 Task: Create a due date automation trigger when advanced on, 2 working days after a card is due add content with a name containing resume at 11:00 AM.
Action: Mouse moved to (972, 73)
Screenshot: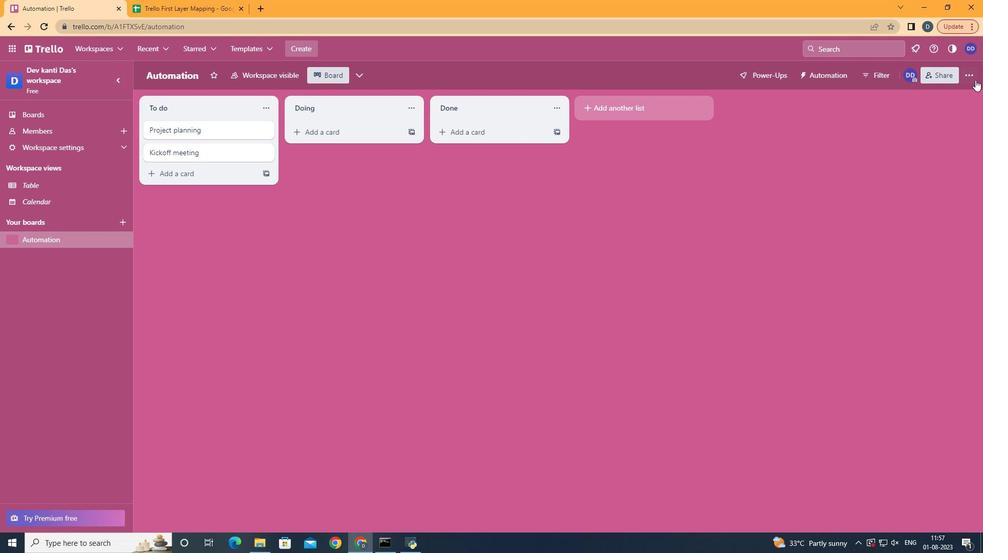 
Action: Mouse pressed left at (972, 73)
Screenshot: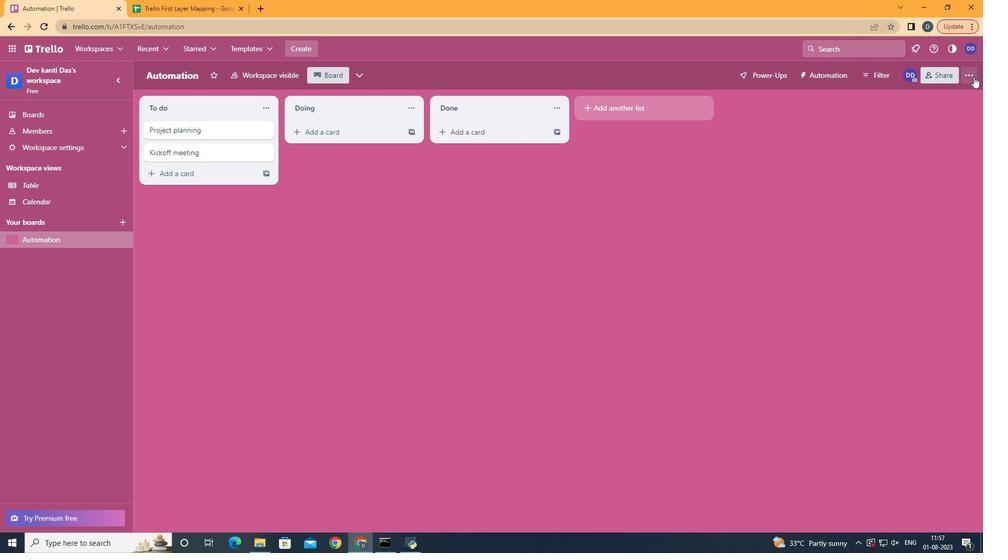 
Action: Mouse moved to (885, 224)
Screenshot: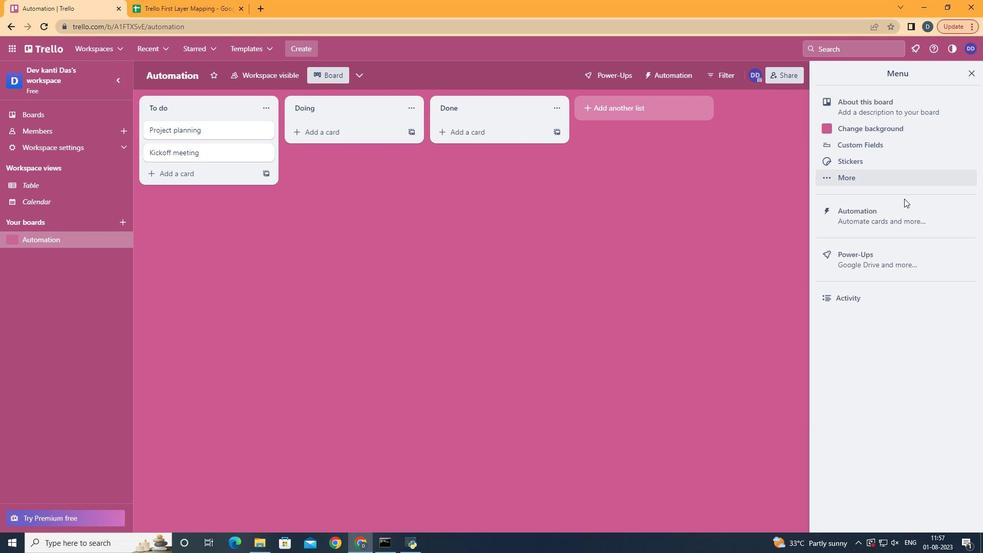 
Action: Mouse pressed left at (885, 224)
Screenshot: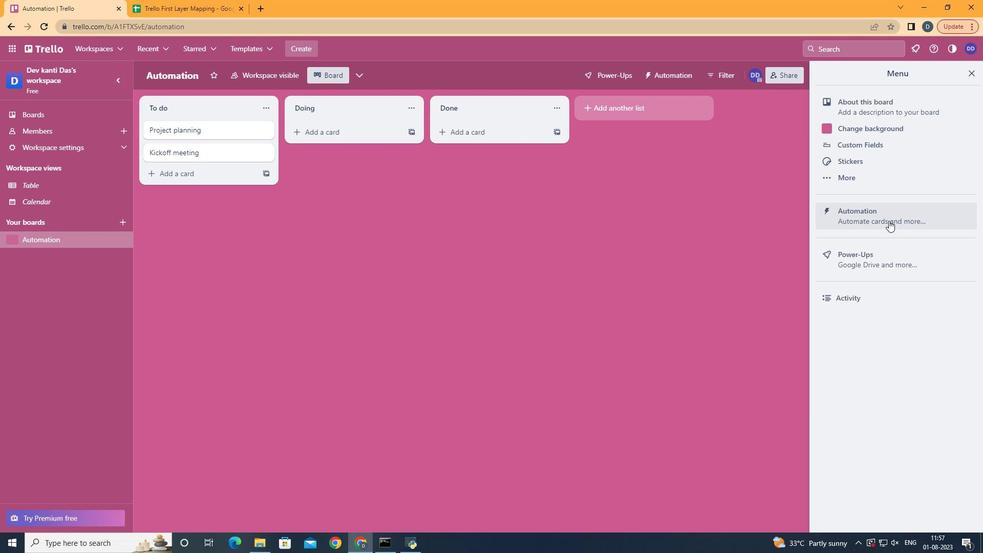 
Action: Mouse moved to (205, 210)
Screenshot: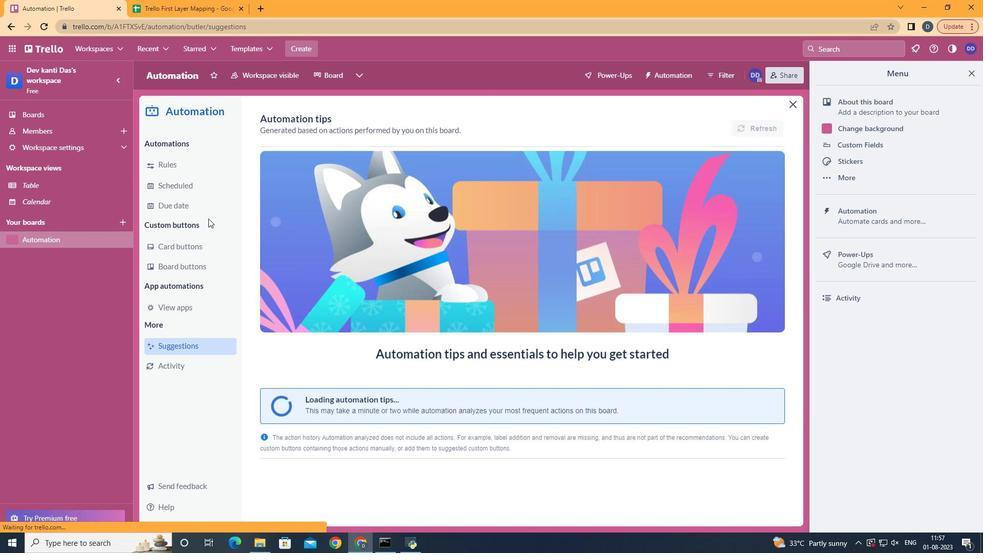 
Action: Mouse pressed left at (205, 210)
Screenshot: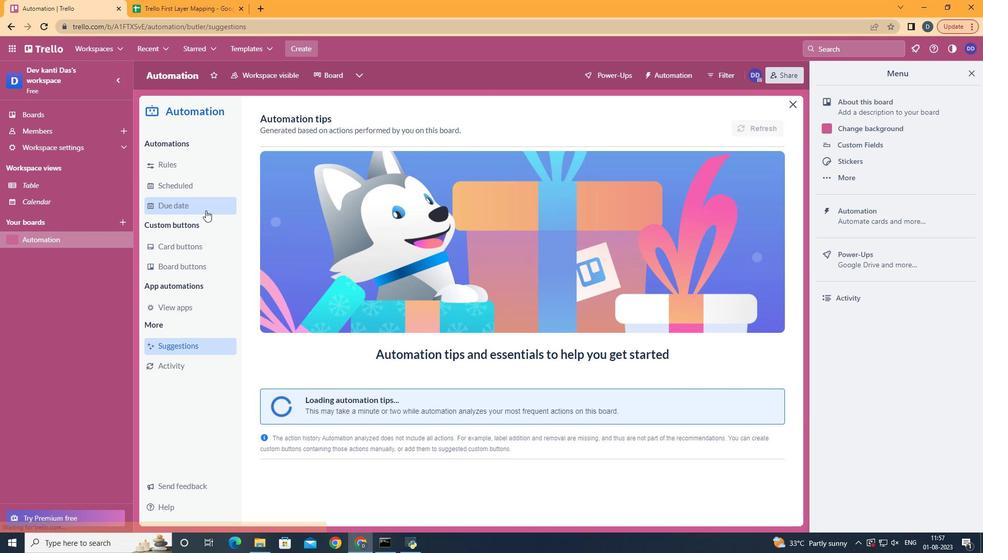 
Action: Mouse moved to (719, 124)
Screenshot: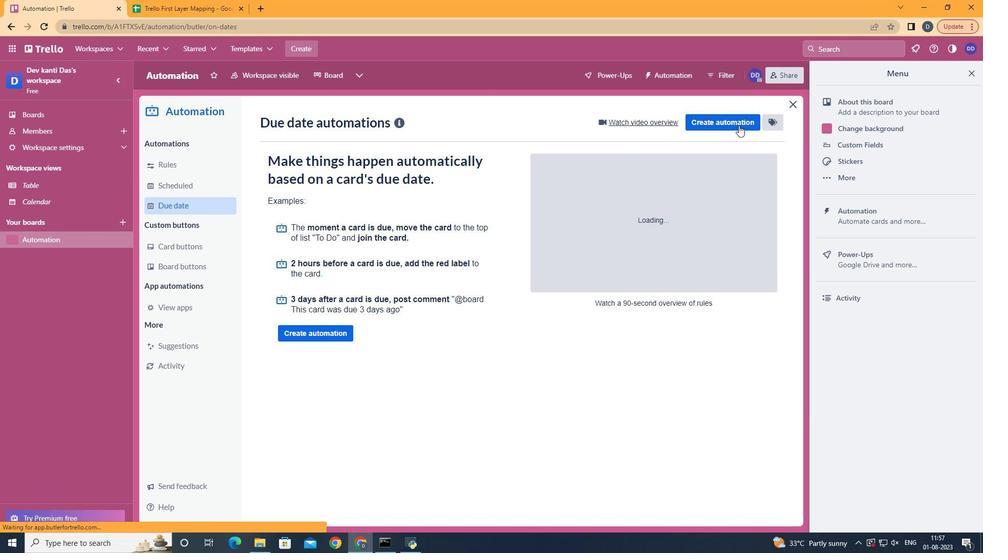 
Action: Mouse pressed left at (719, 124)
Screenshot: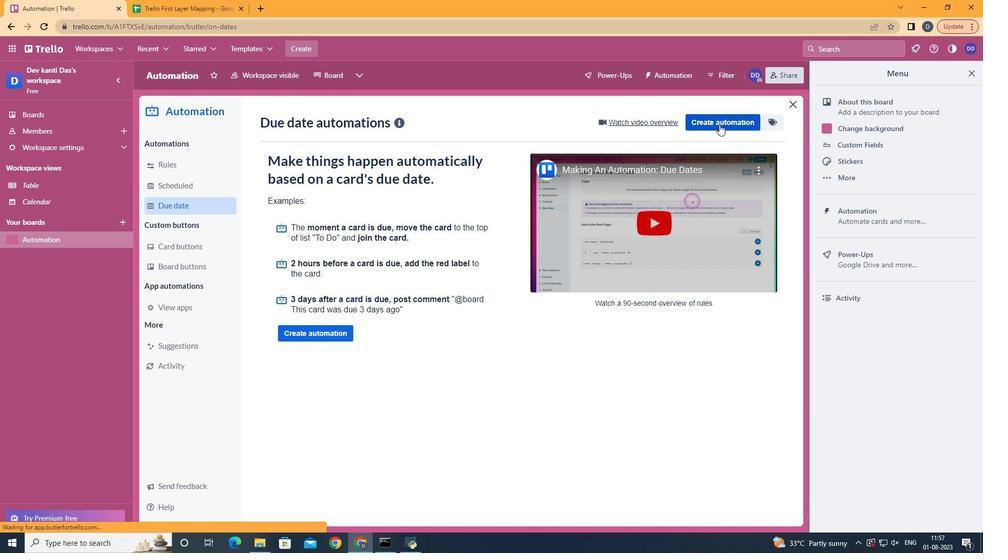
Action: Mouse moved to (620, 223)
Screenshot: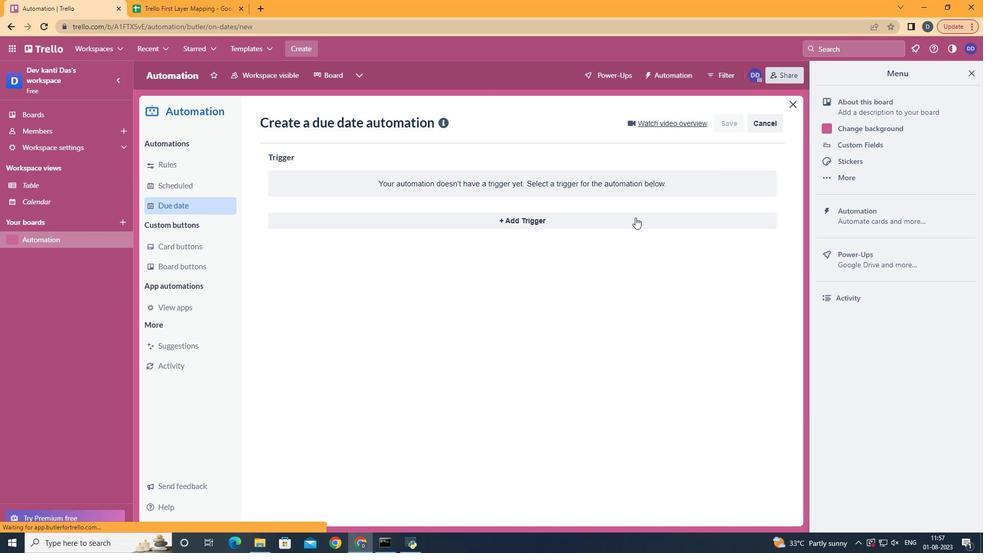 
Action: Mouse pressed left at (620, 223)
Screenshot: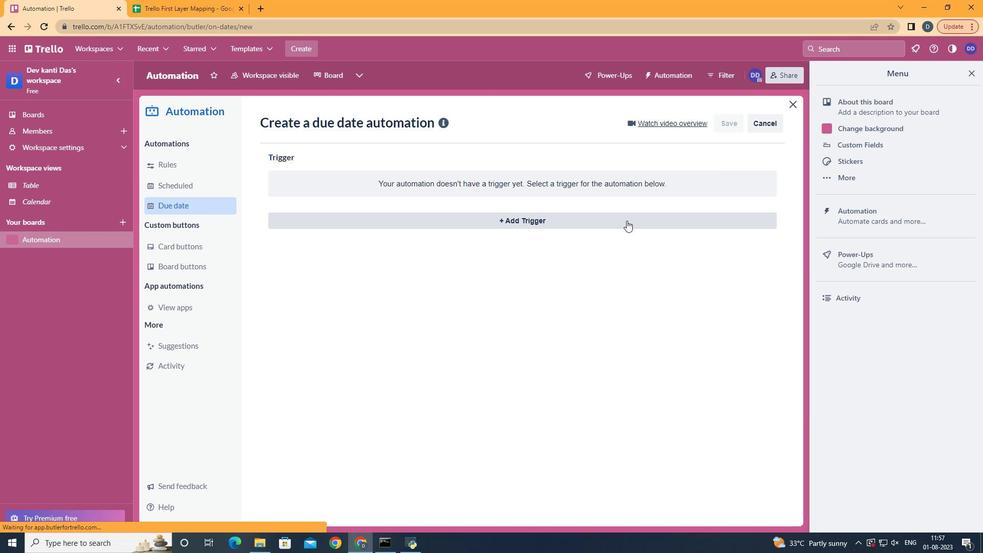 
Action: Mouse moved to (324, 412)
Screenshot: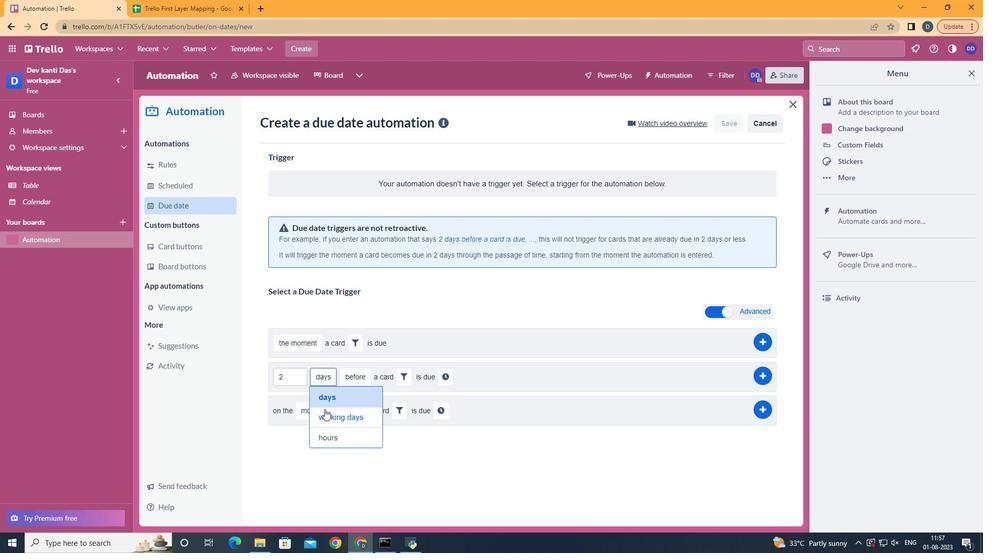 
Action: Mouse pressed left at (324, 412)
Screenshot: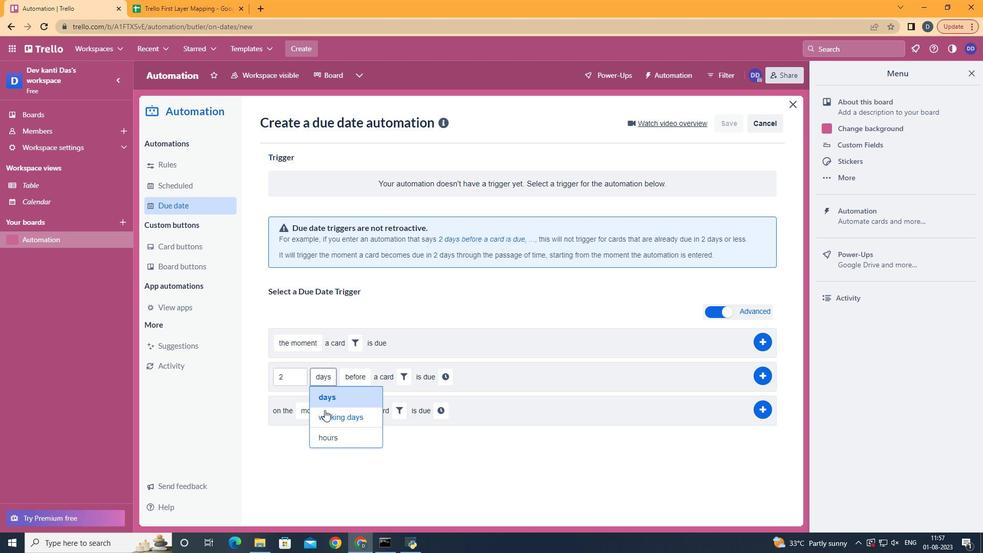 
Action: Mouse moved to (385, 415)
Screenshot: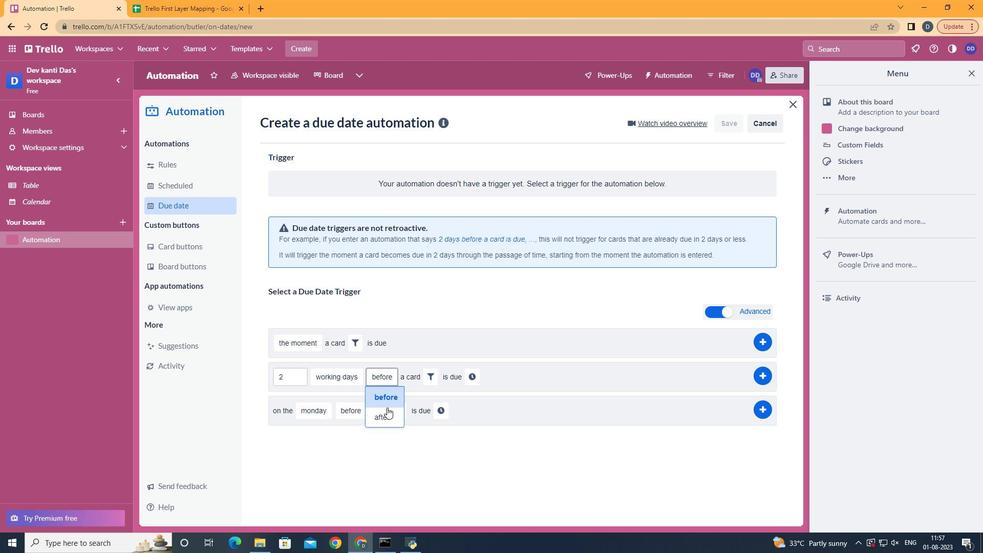 
Action: Mouse pressed left at (385, 415)
Screenshot: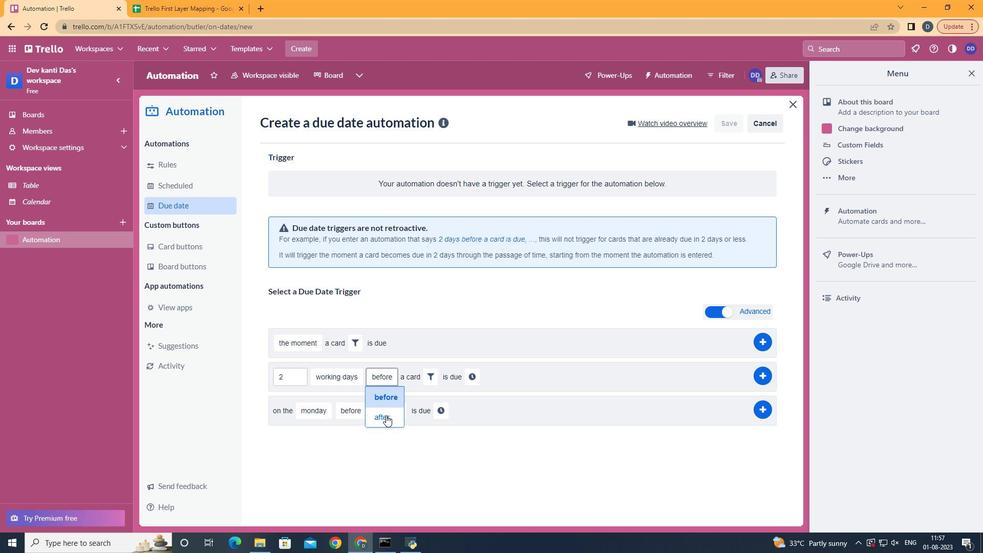 
Action: Mouse moved to (425, 377)
Screenshot: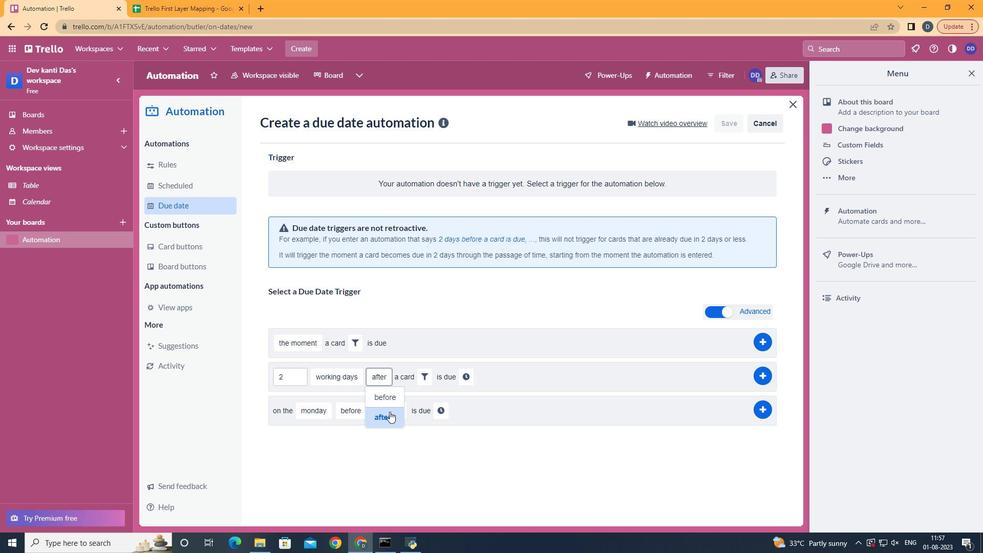 
Action: Mouse pressed left at (425, 377)
Screenshot: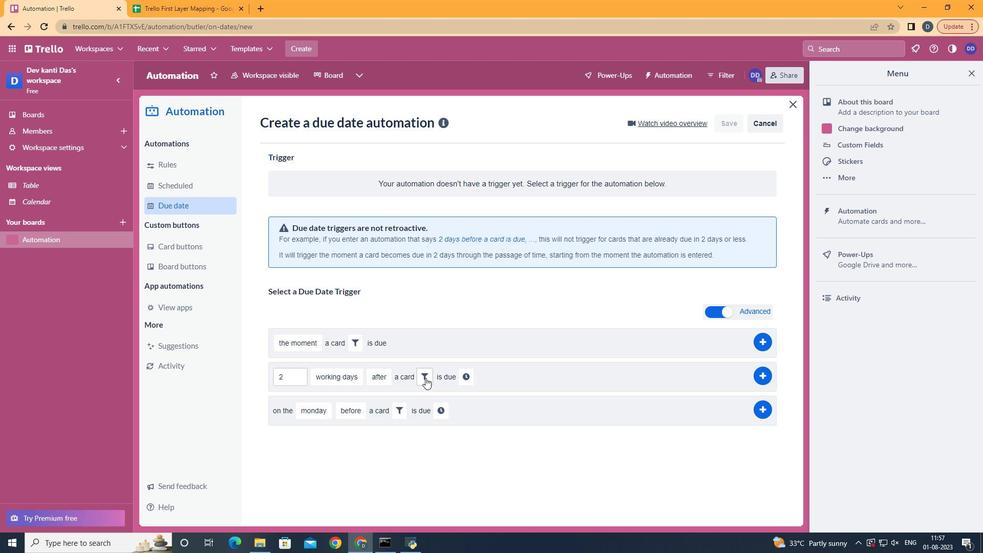 
Action: Mouse moved to (563, 409)
Screenshot: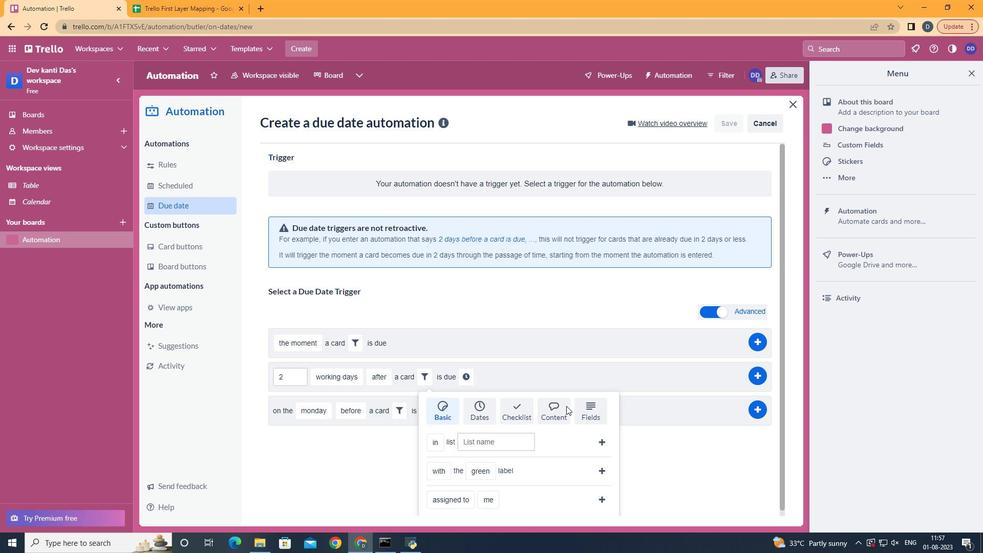 
Action: Mouse pressed left at (563, 409)
Screenshot: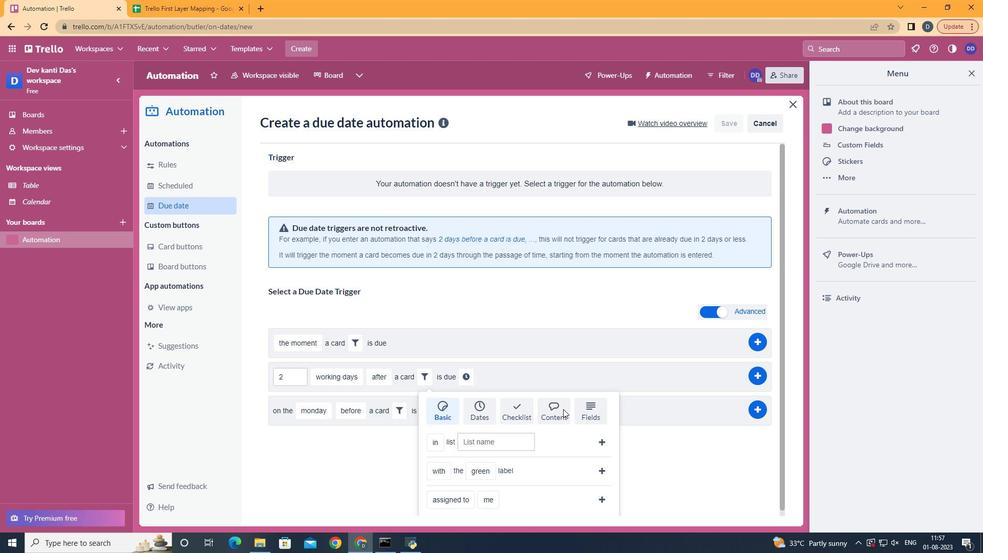 
Action: Mouse moved to (450, 466)
Screenshot: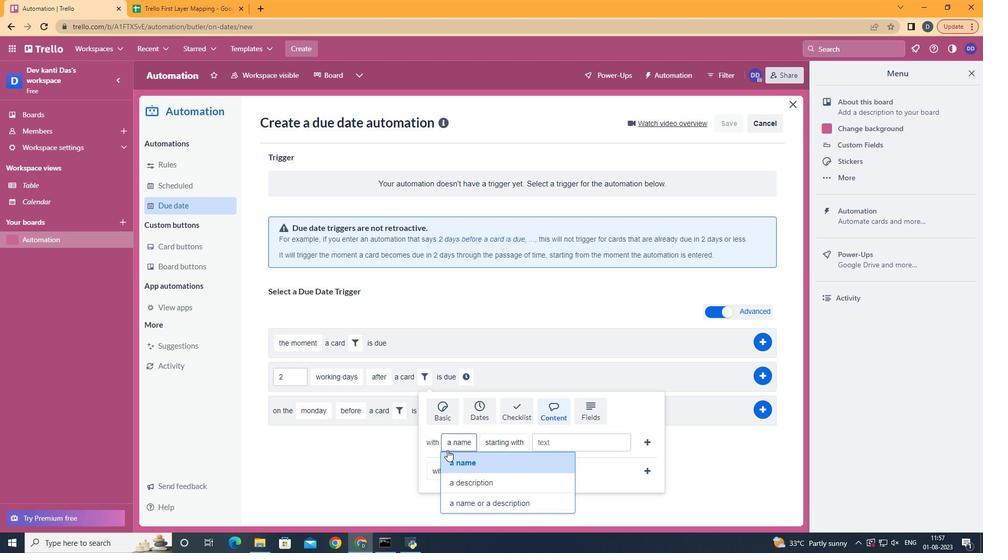 
Action: Mouse pressed left at (450, 466)
Screenshot: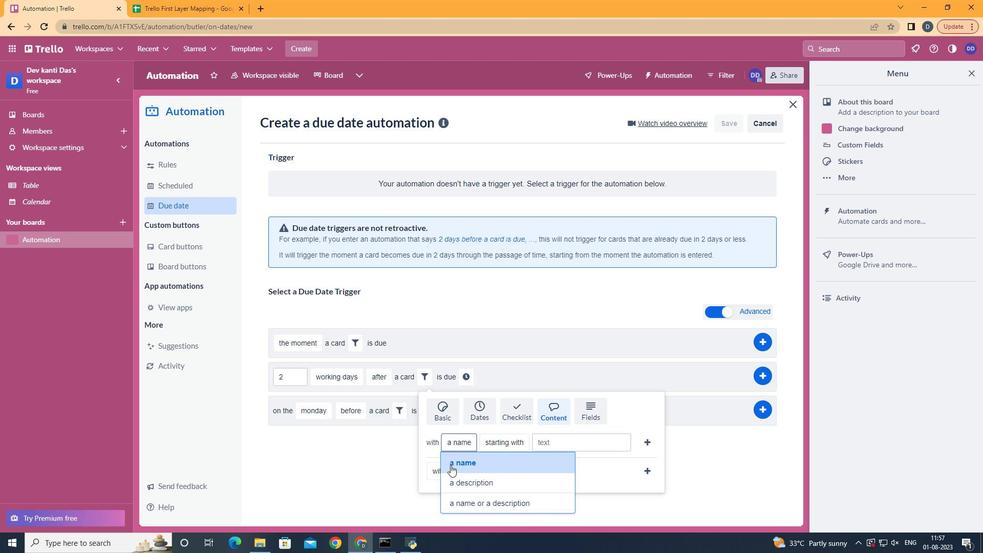 
Action: Mouse moved to (523, 363)
Screenshot: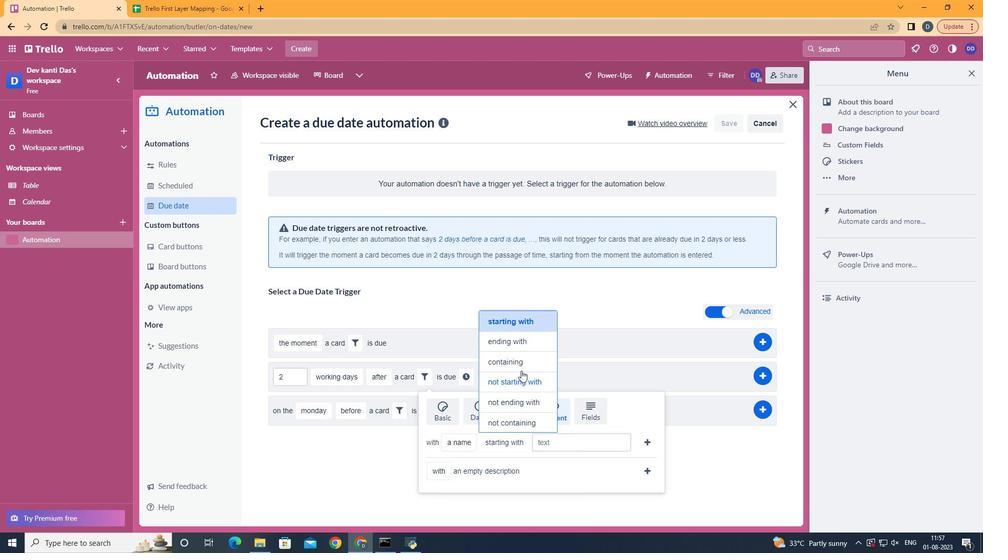 
Action: Mouse pressed left at (523, 363)
Screenshot: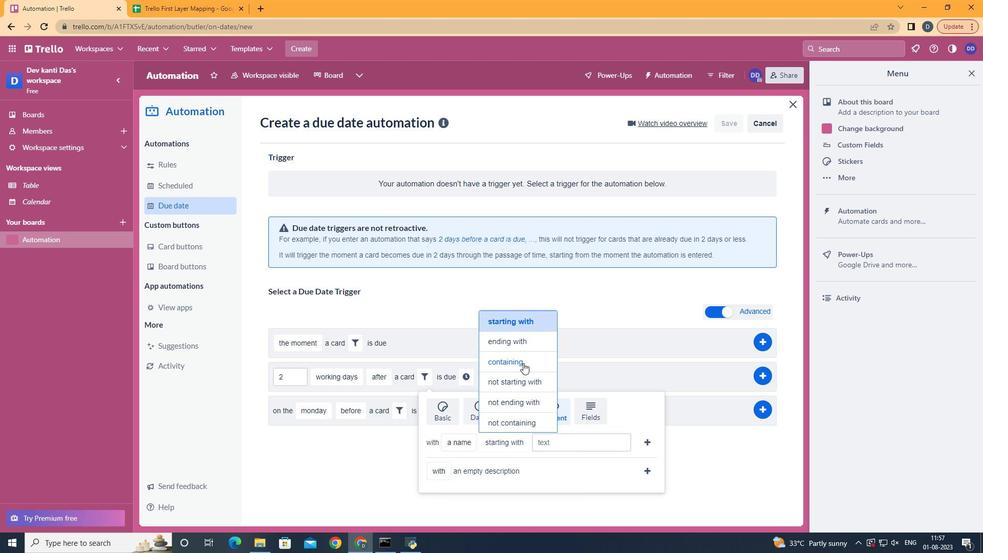 
Action: Mouse moved to (565, 435)
Screenshot: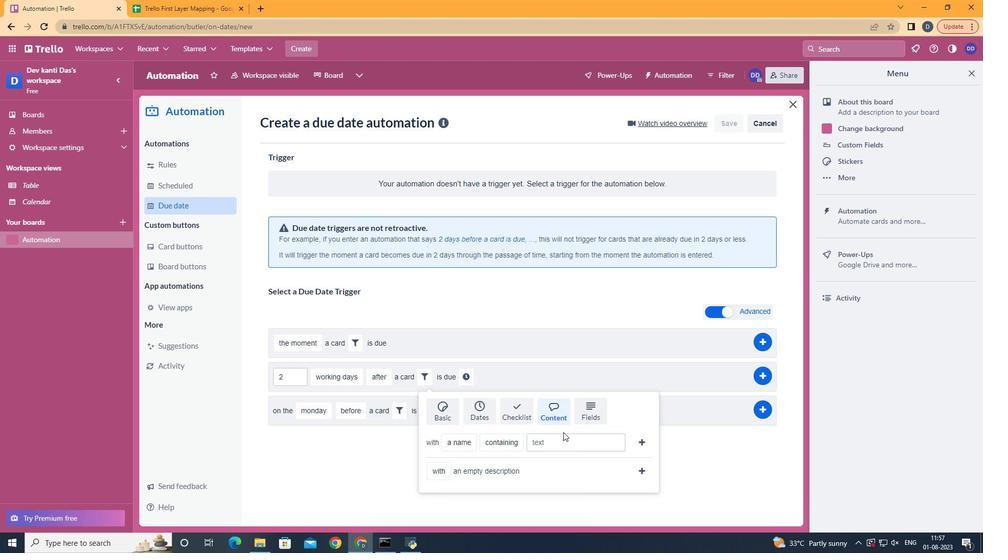 
Action: Mouse pressed left at (565, 435)
Screenshot: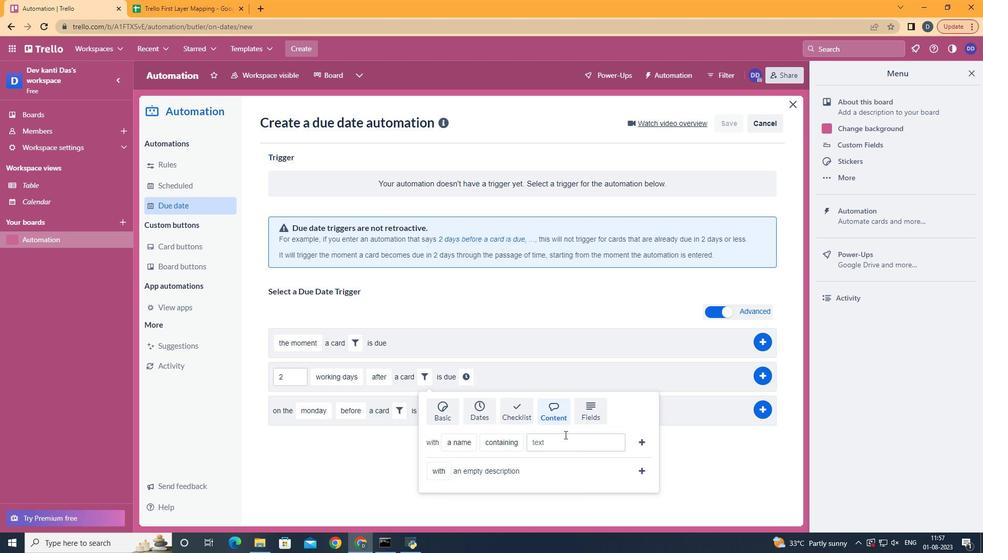 
Action: Mouse moved to (565, 435)
Screenshot: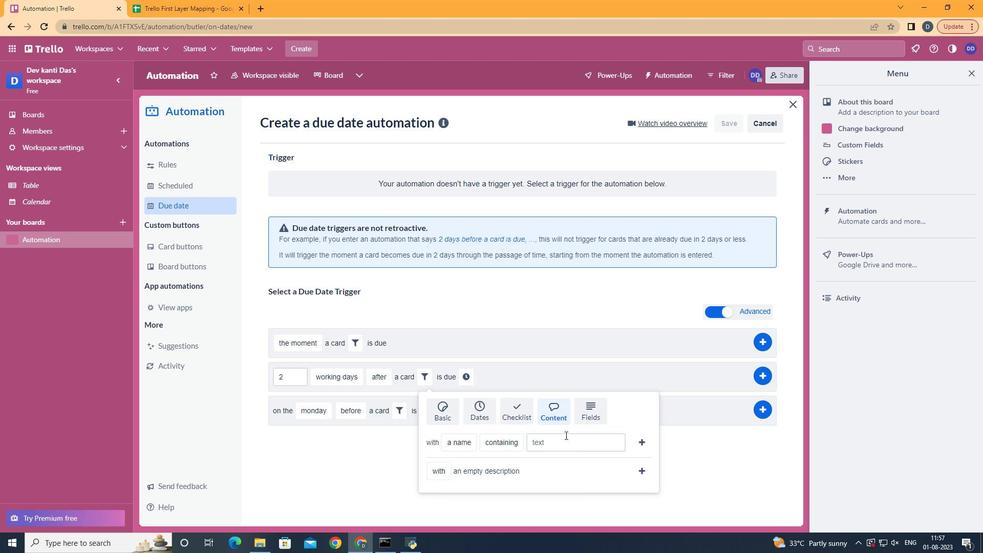 
Action: Key pressed resume
Screenshot: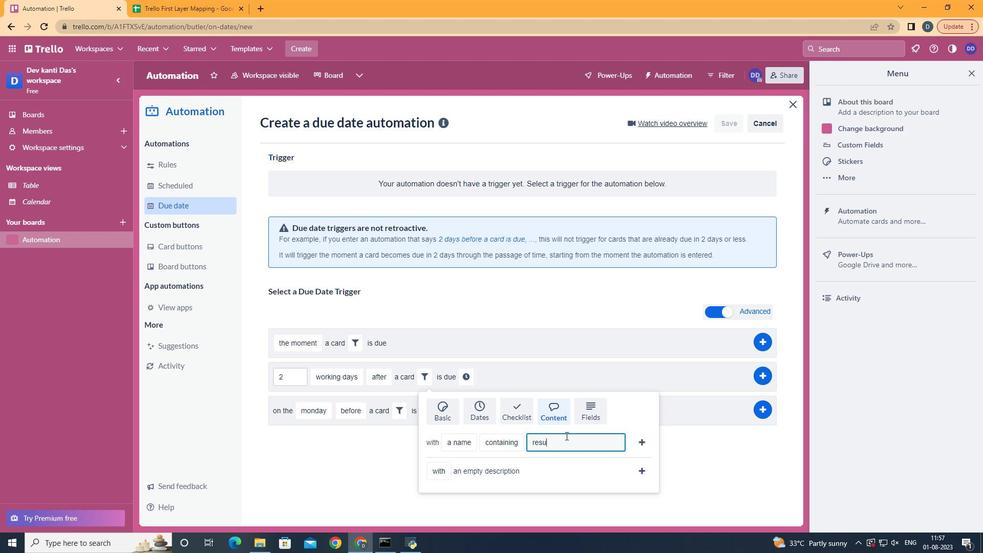 
Action: Mouse moved to (643, 446)
Screenshot: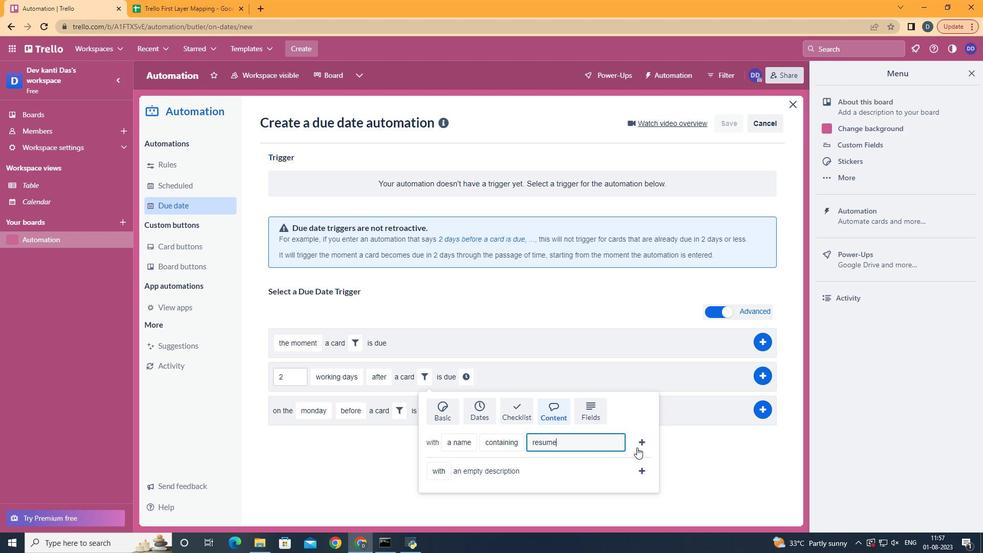 
Action: Mouse pressed left at (643, 446)
Screenshot: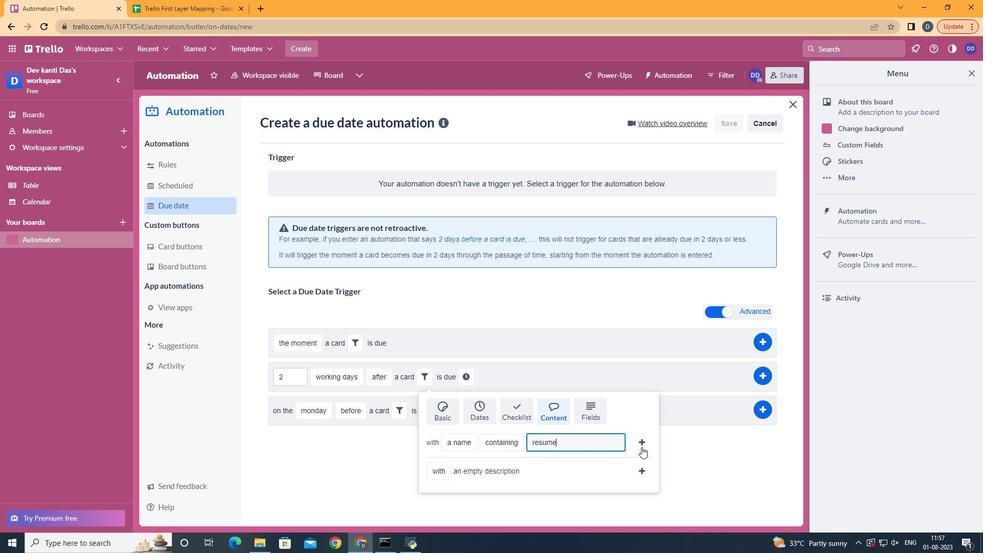 
Action: Mouse moved to (600, 370)
Screenshot: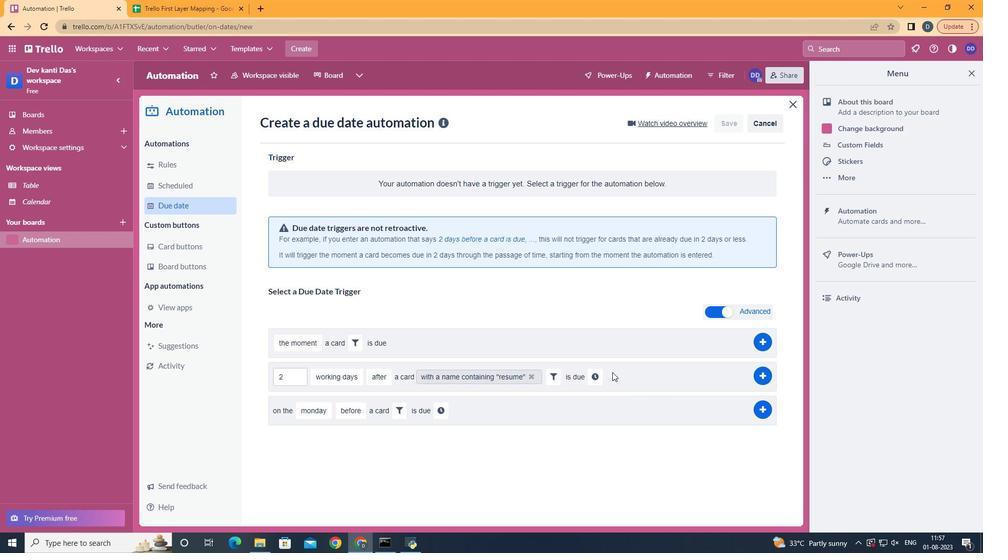 
Action: Mouse pressed left at (600, 370)
Screenshot: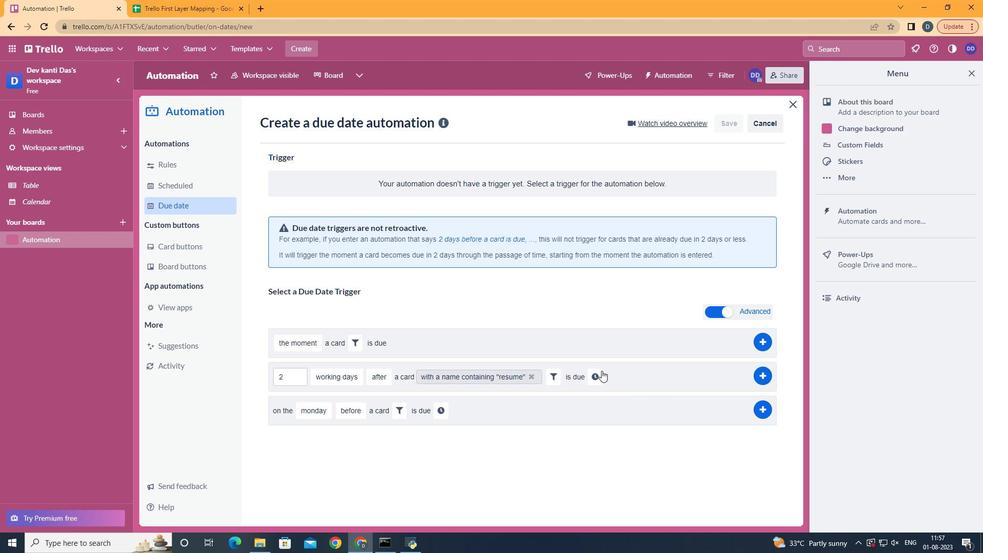 
Action: Mouse moved to (620, 383)
Screenshot: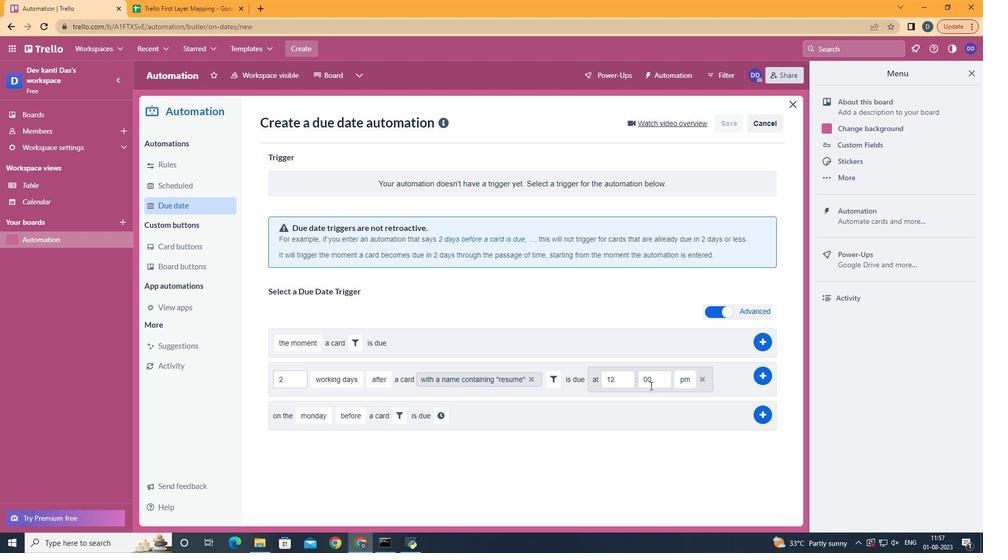 
Action: Mouse pressed left at (620, 383)
Screenshot: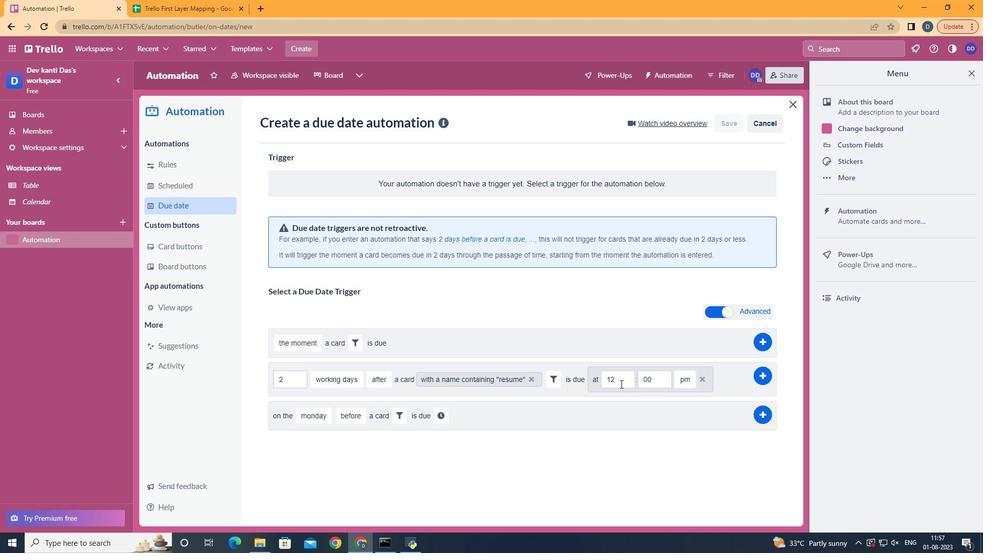 
Action: Key pressed <Key.backspace>1
Screenshot: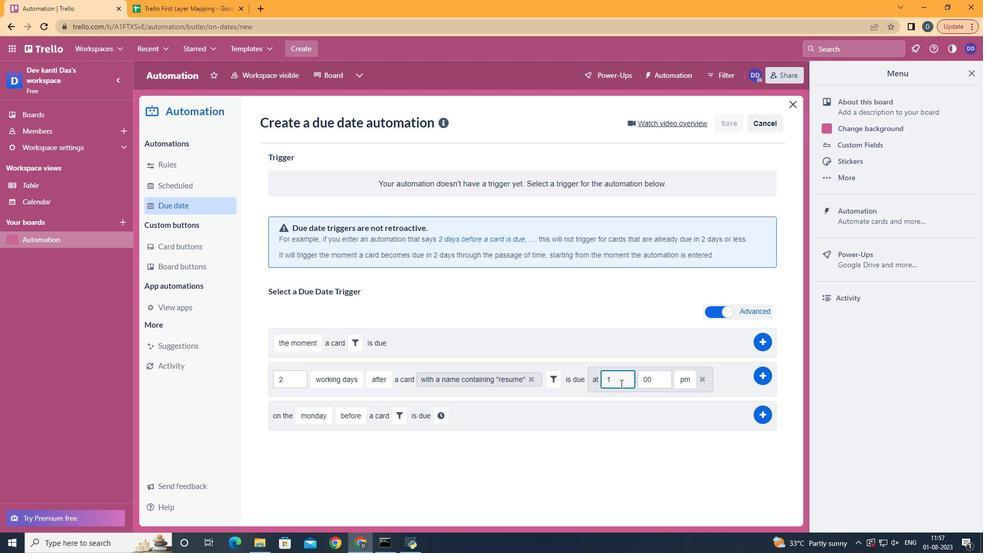 
Action: Mouse moved to (686, 406)
Screenshot: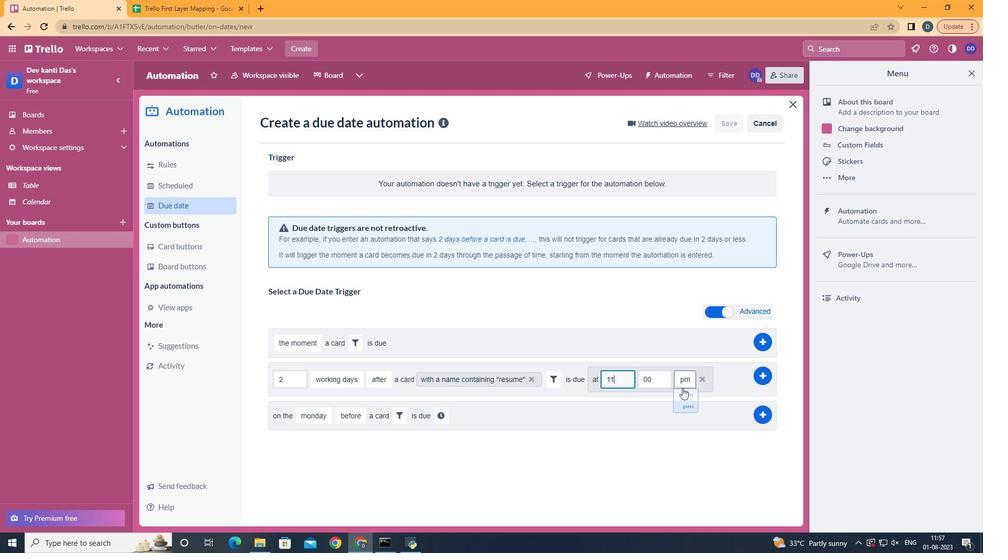 
Action: Mouse pressed left at (686, 406)
Screenshot: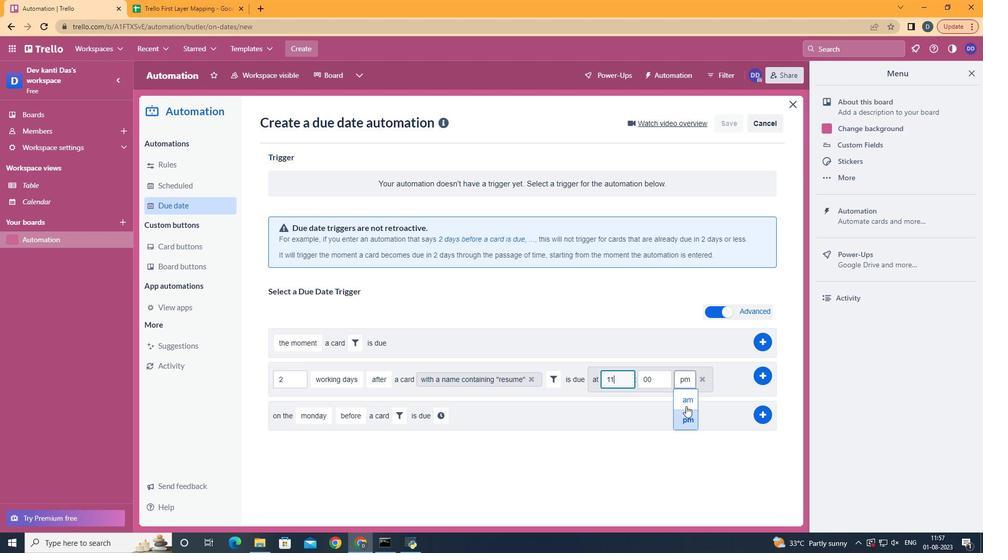 
Action: Mouse moved to (757, 373)
Screenshot: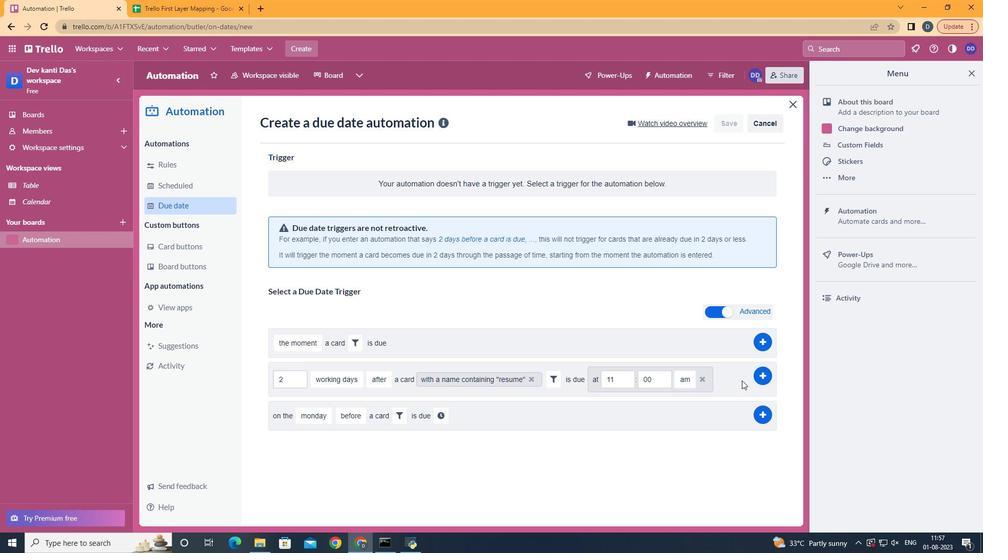 
Action: Mouse pressed left at (757, 373)
Screenshot: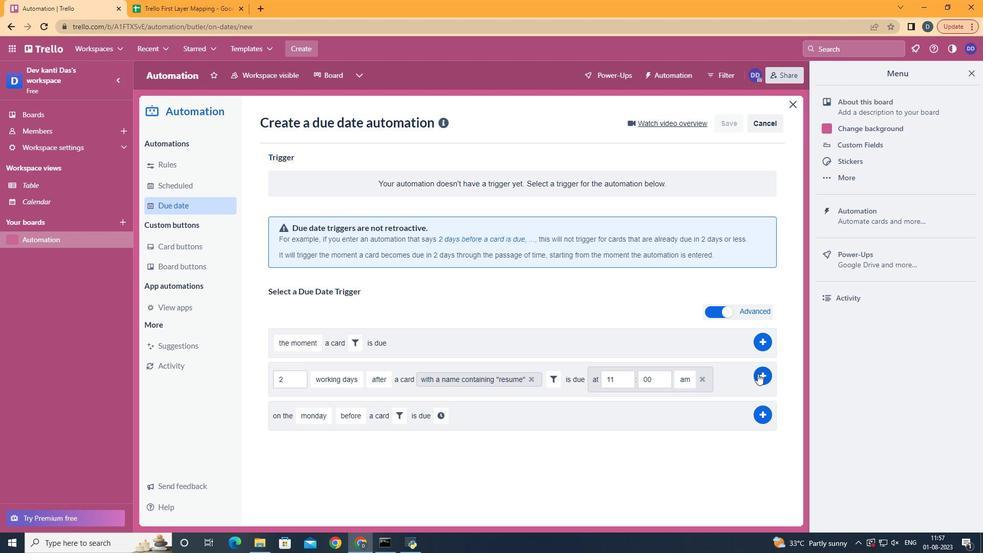 
Action: Mouse moved to (448, 162)
Screenshot: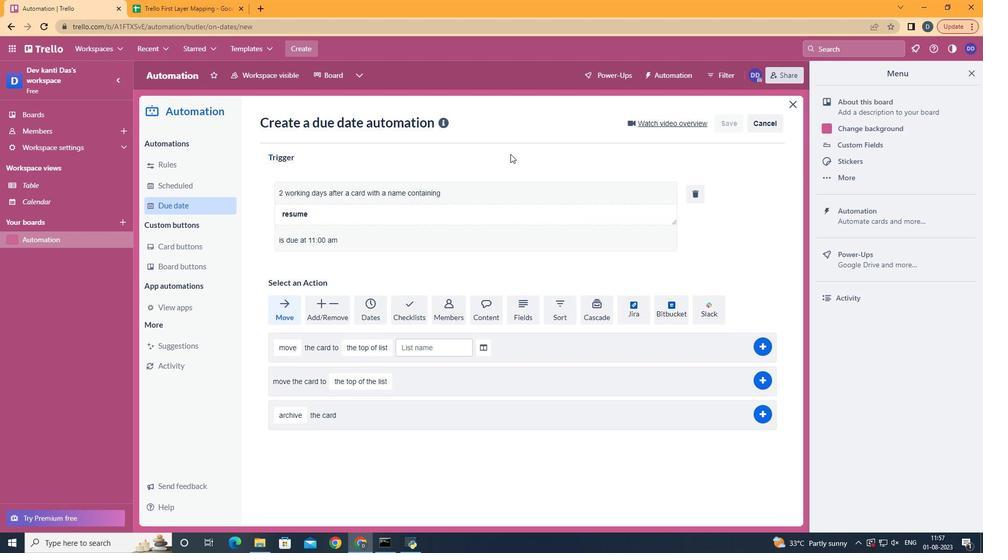 
